 Task: Create a rule from the Agile list, Priority changed -> Complete task in the project UniTech if Priority Cleared then Complete Task.
Action: Mouse moved to (44, 320)
Screenshot: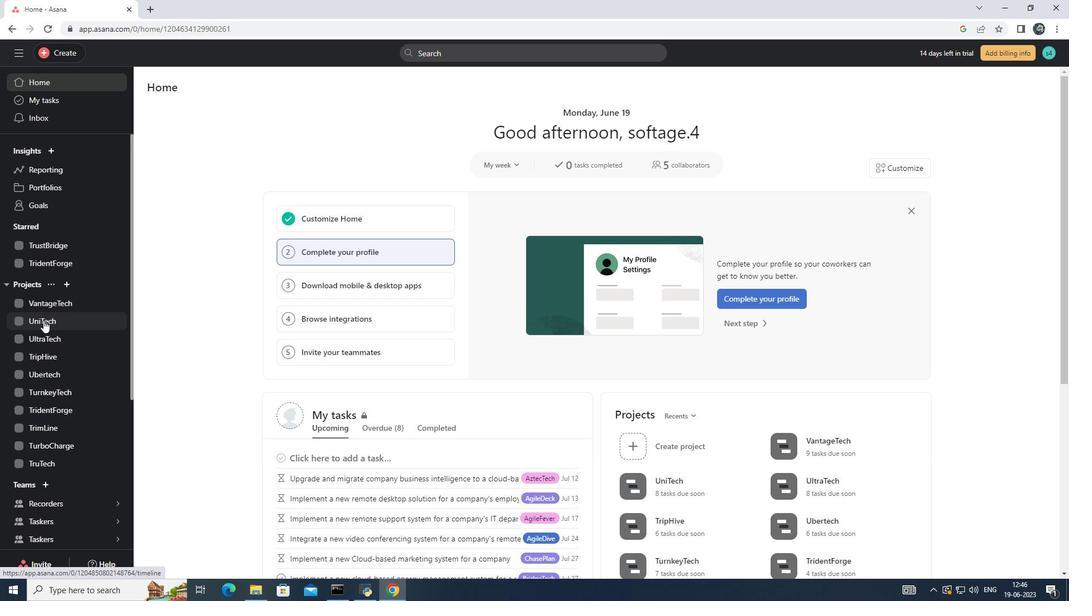 
Action: Mouse pressed left at (44, 320)
Screenshot: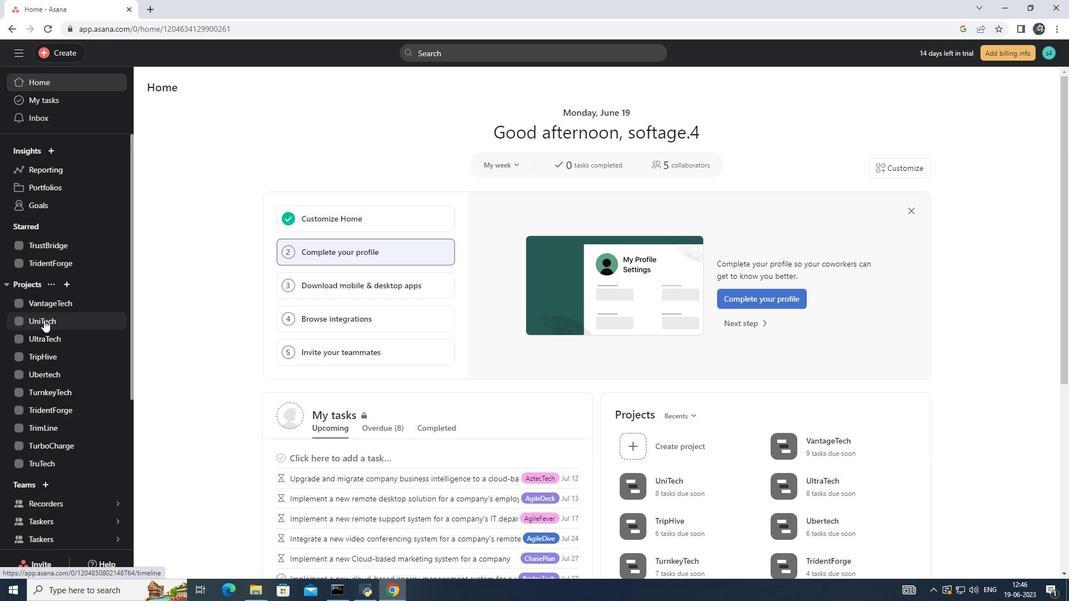 
Action: Mouse moved to (1028, 90)
Screenshot: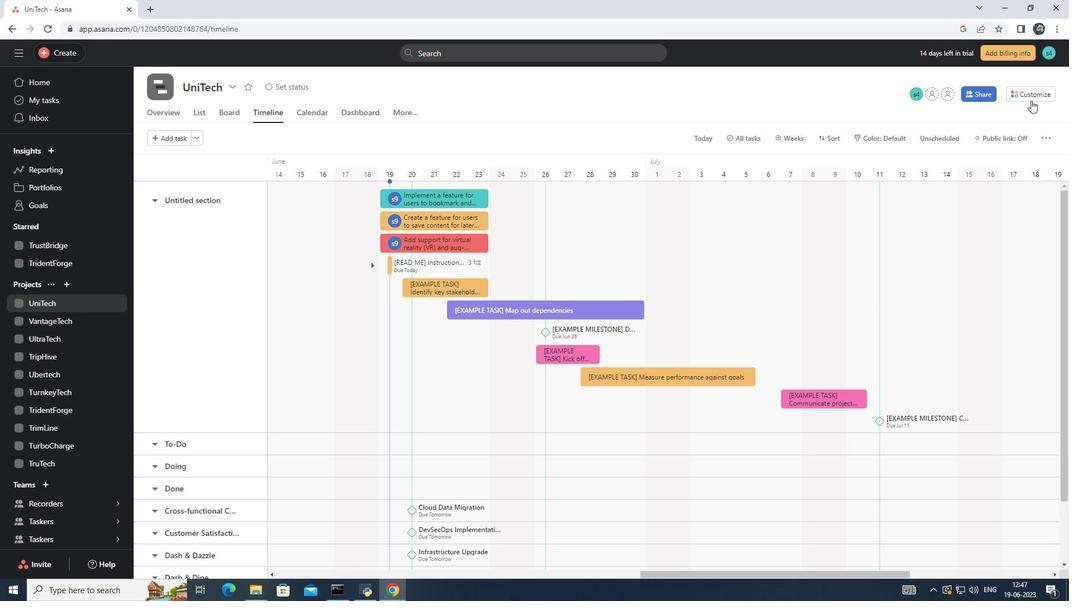 
Action: Mouse pressed left at (1028, 90)
Screenshot: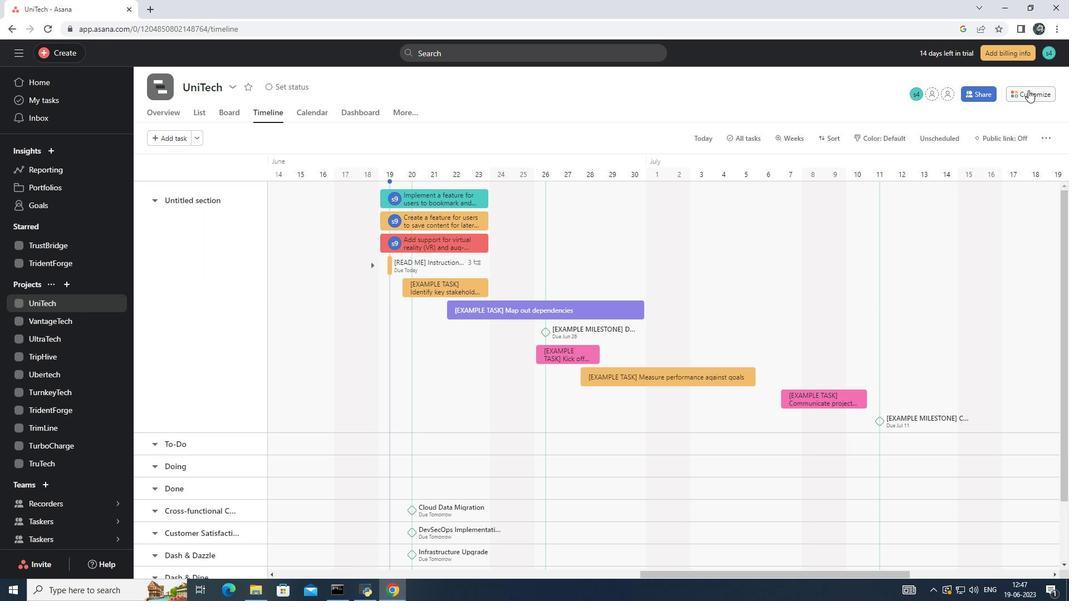 
Action: Mouse moved to (833, 281)
Screenshot: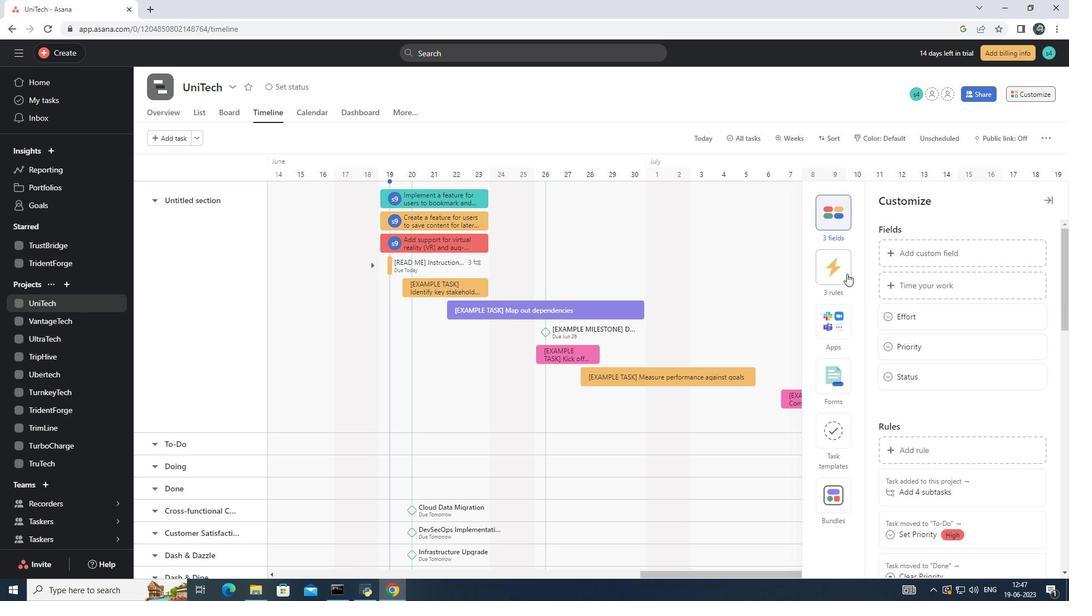 
Action: Mouse pressed left at (833, 281)
Screenshot: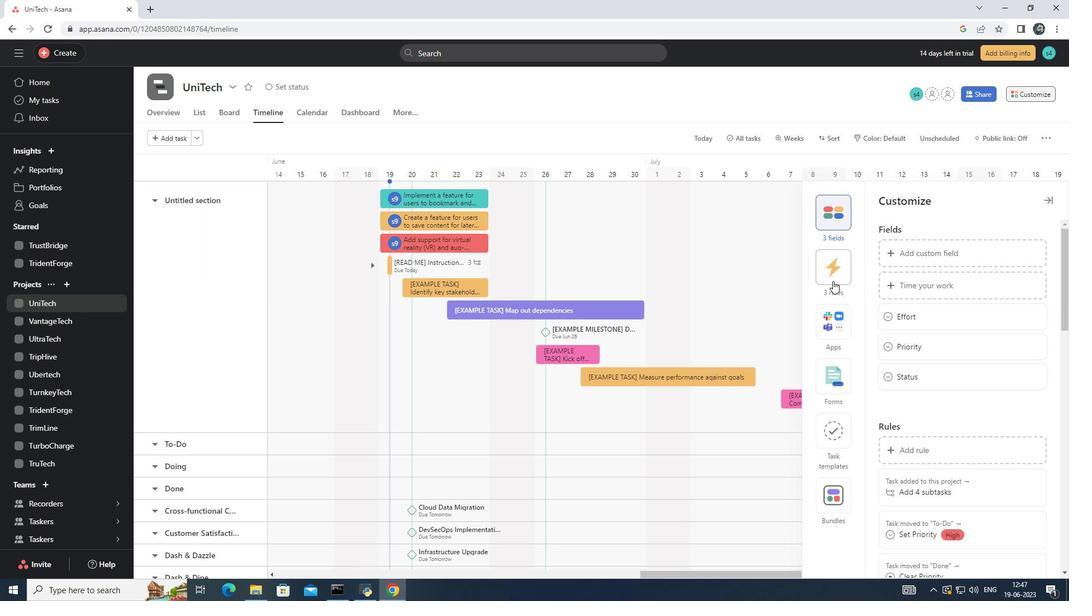 
Action: Mouse moved to (967, 255)
Screenshot: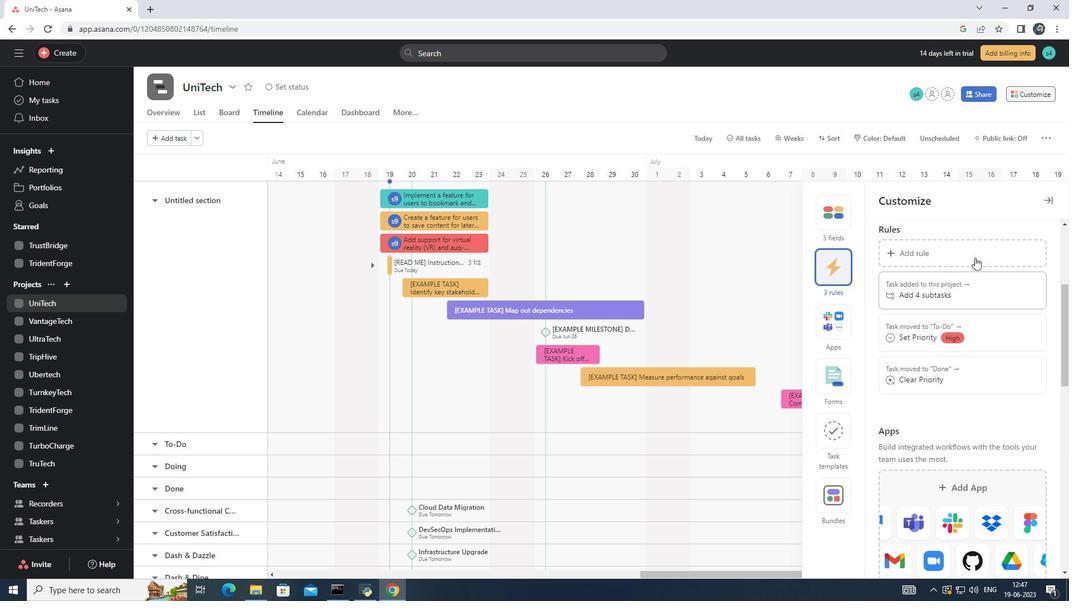 
Action: Mouse pressed left at (967, 255)
Screenshot: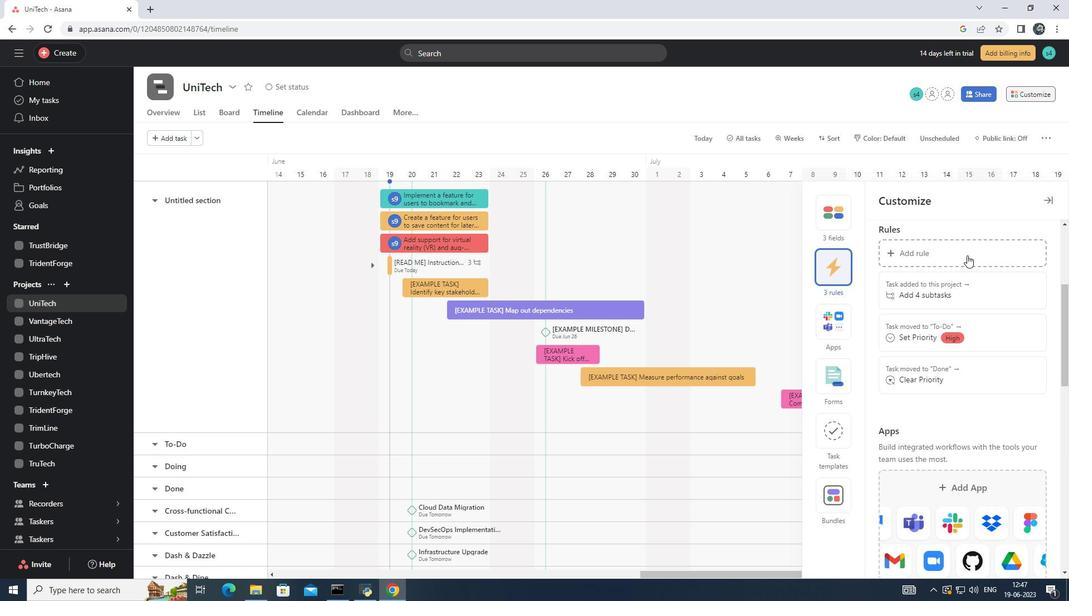 
Action: Mouse moved to (234, 170)
Screenshot: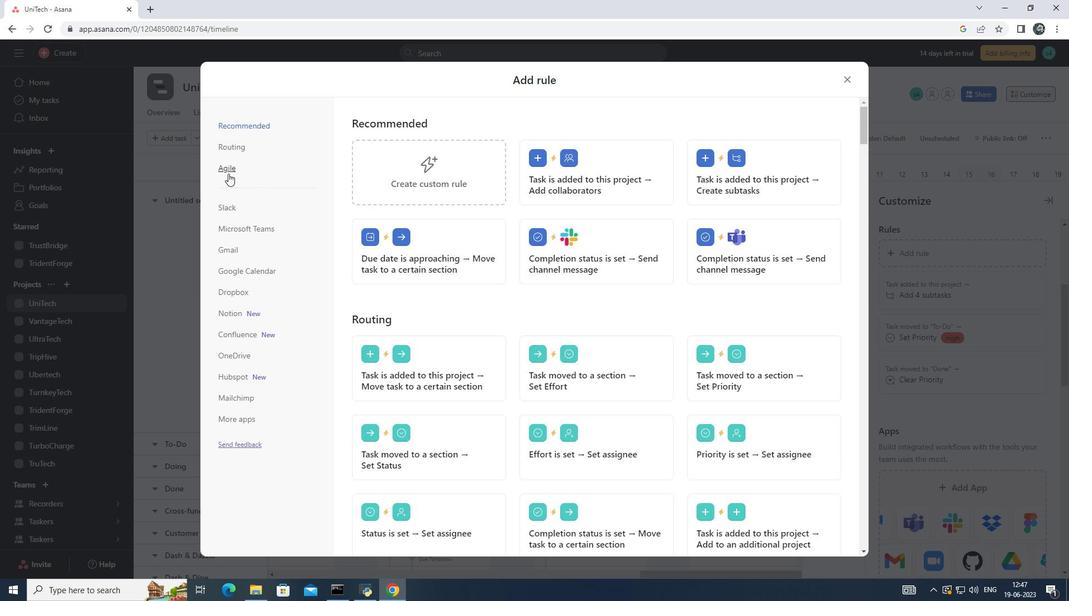 
Action: Mouse pressed left at (234, 170)
Screenshot: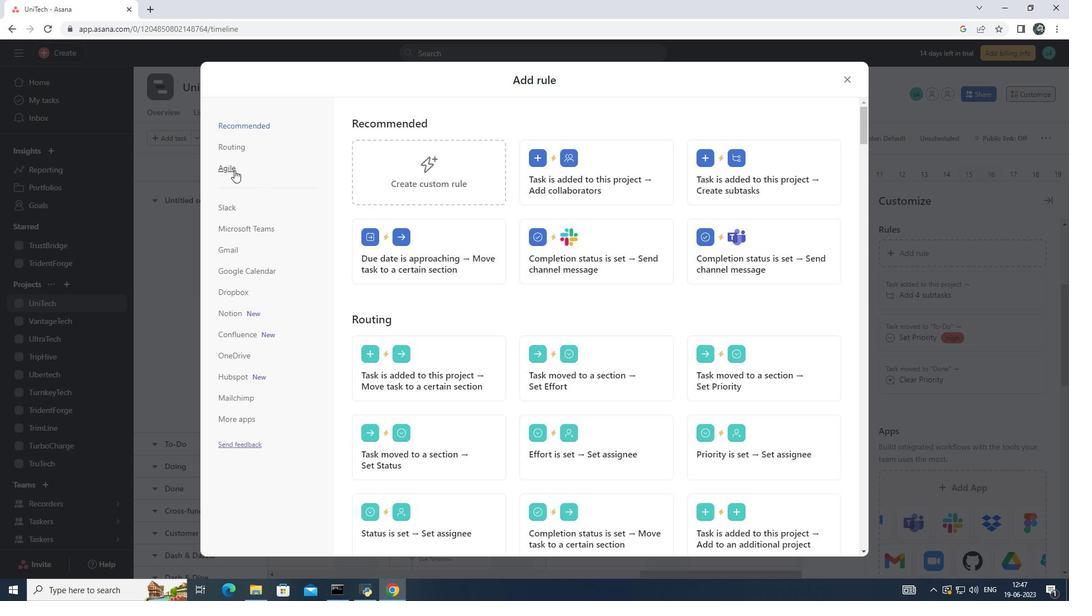 
Action: Mouse moved to (625, 165)
Screenshot: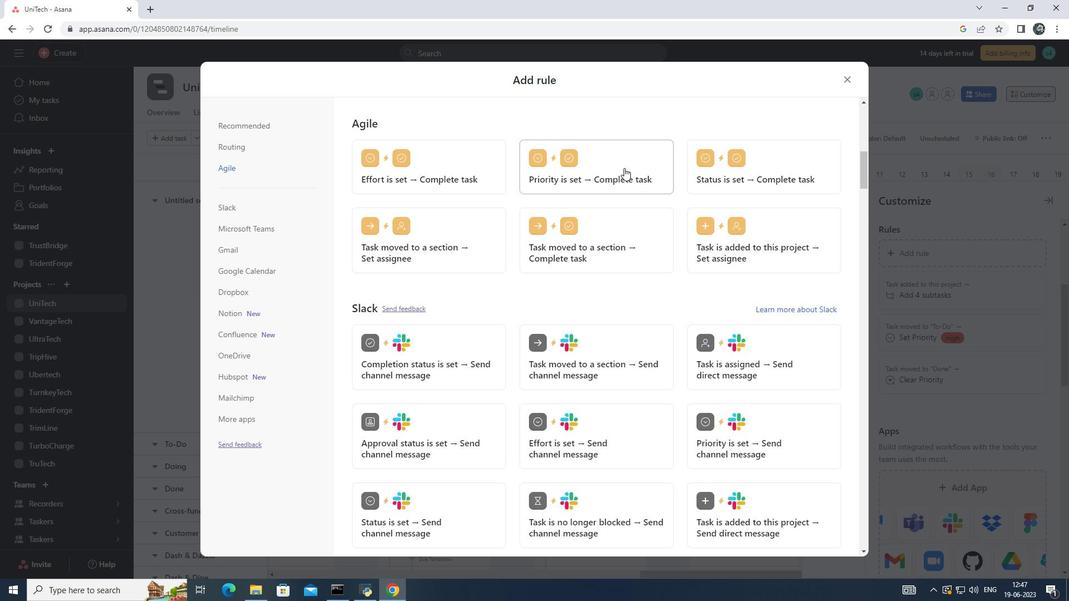 
Action: Mouse pressed left at (625, 165)
Screenshot: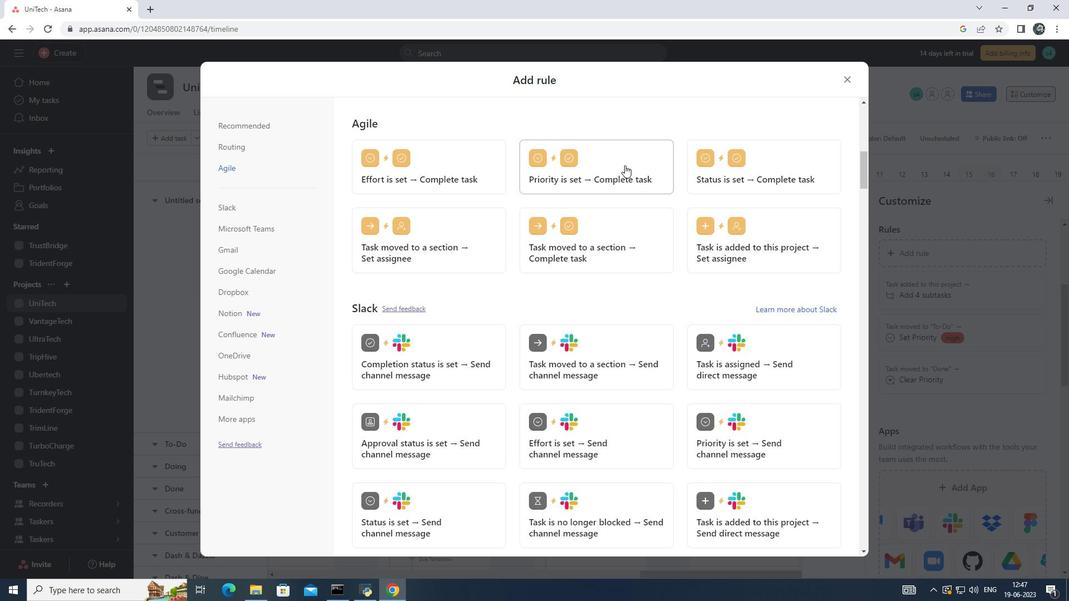 
Action: Mouse moved to (457, 304)
Screenshot: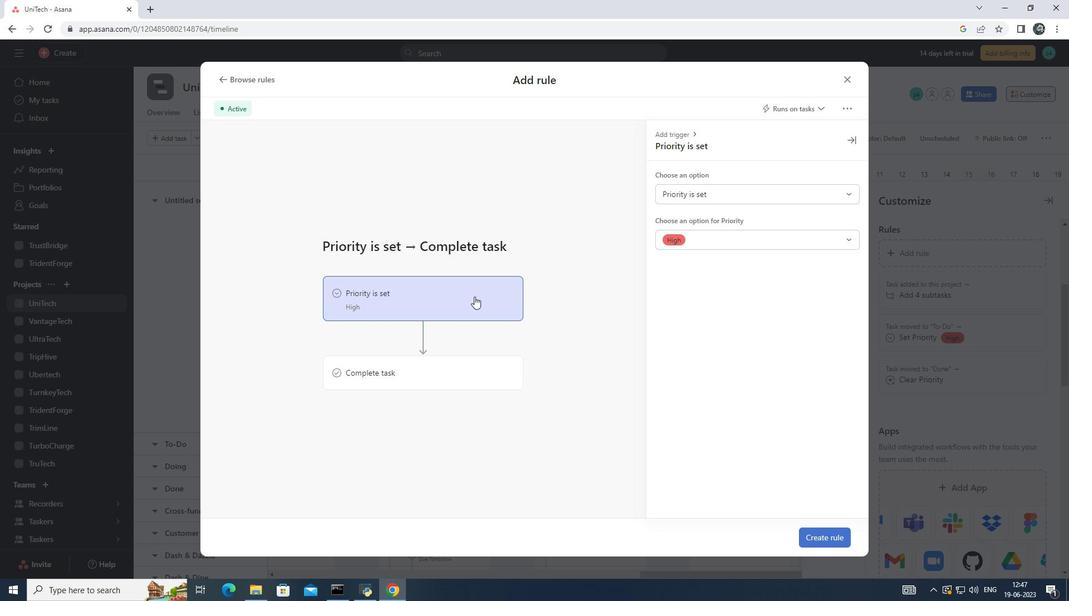 
Action: Mouse pressed left at (457, 304)
Screenshot: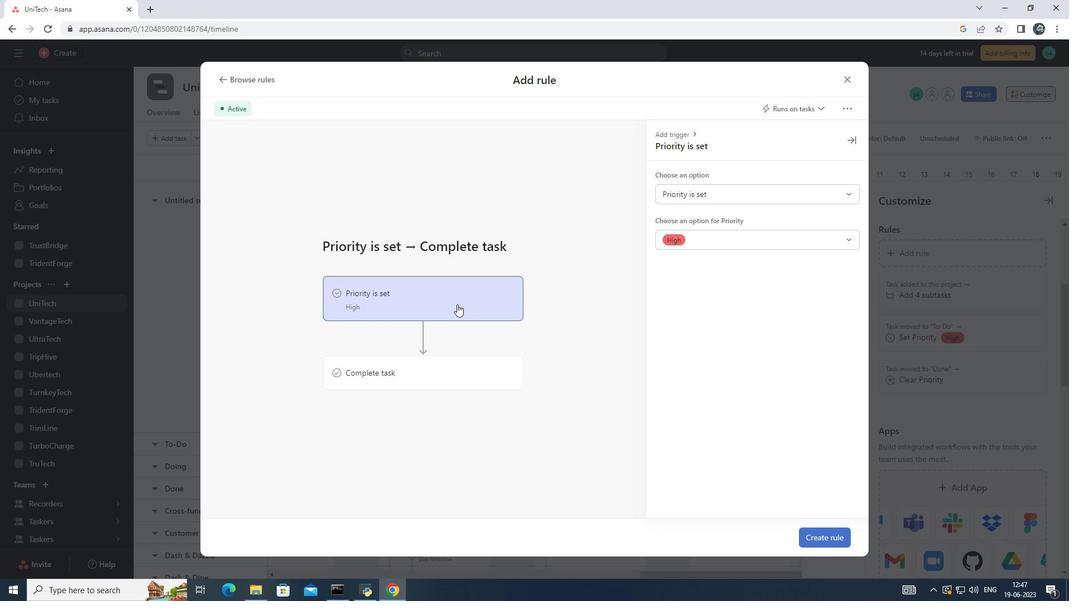 
Action: Mouse moved to (724, 194)
Screenshot: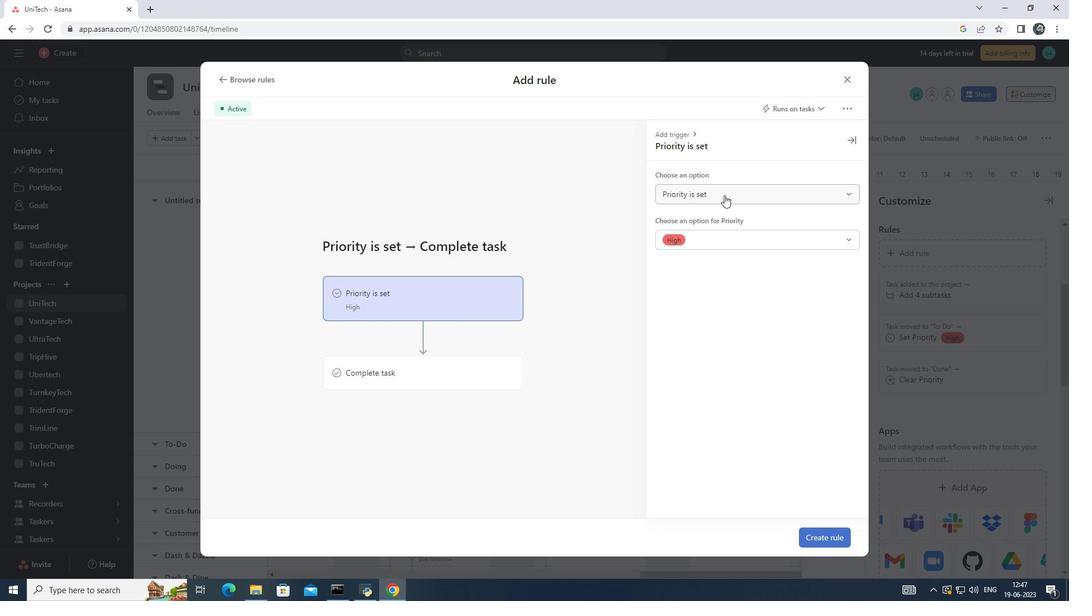 
Action: Mouse pressed left at (724, 194)
Screenshot: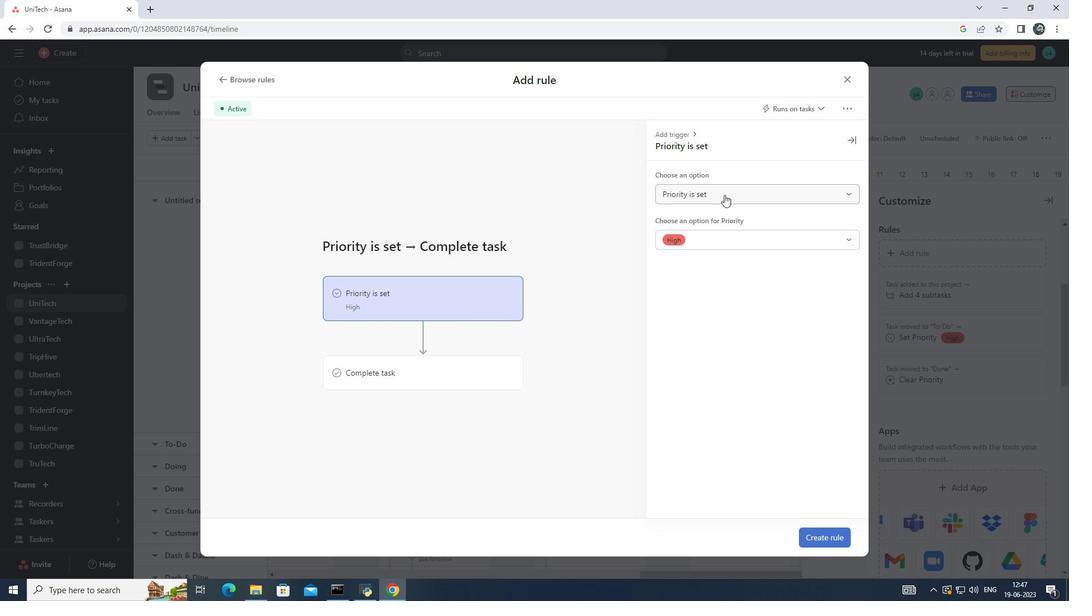 
Action: Mouse moved to (710, 236)
Screenshot: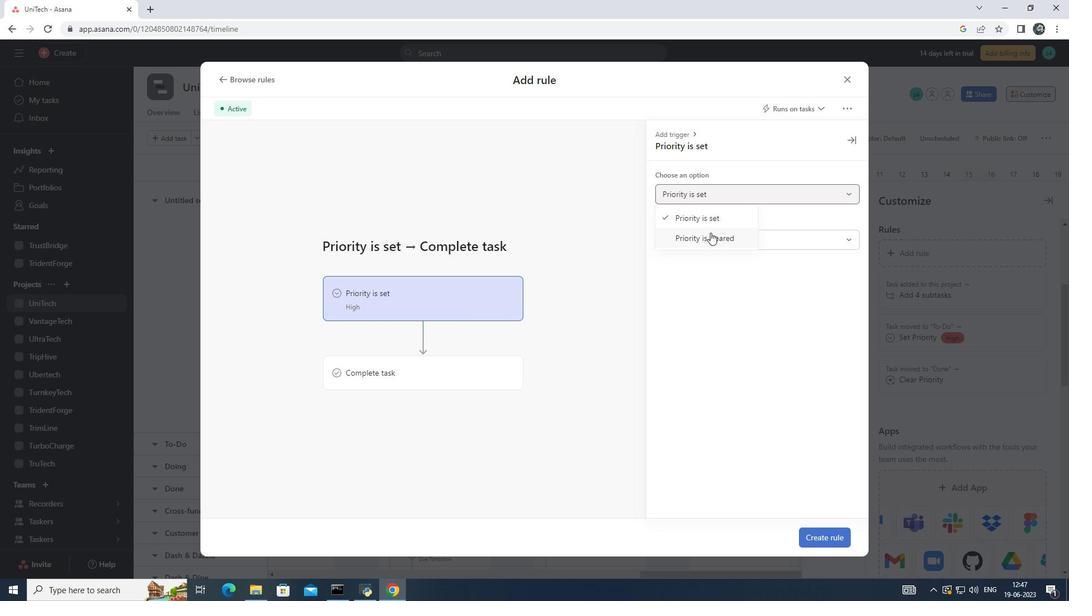 
Action: Mouse pressed left at (710, 236)
Screenshot: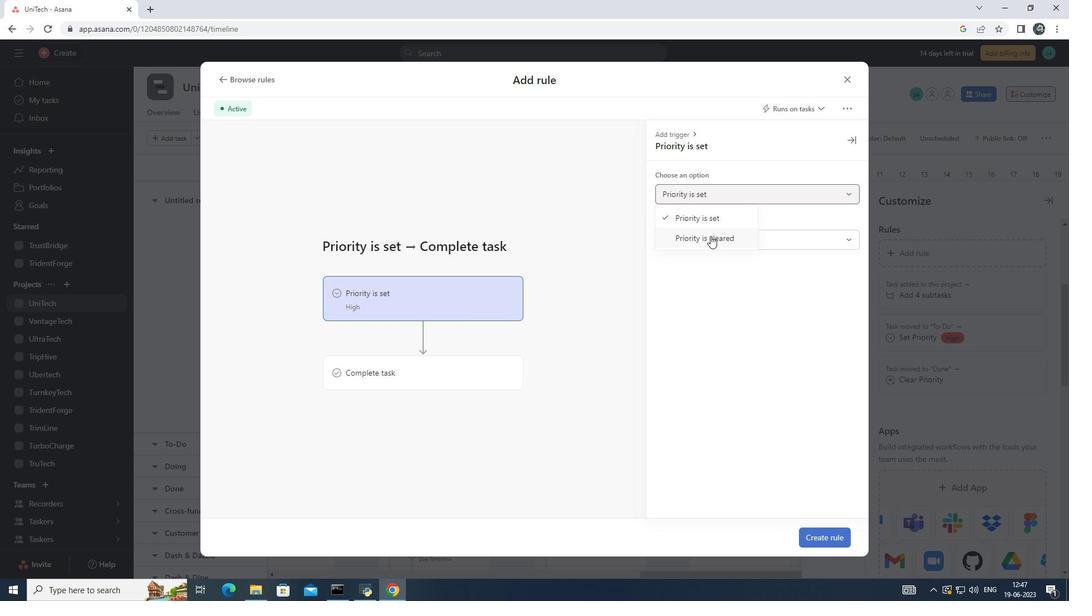 
Action: Mouse moved to (428, 370)
Screenshot: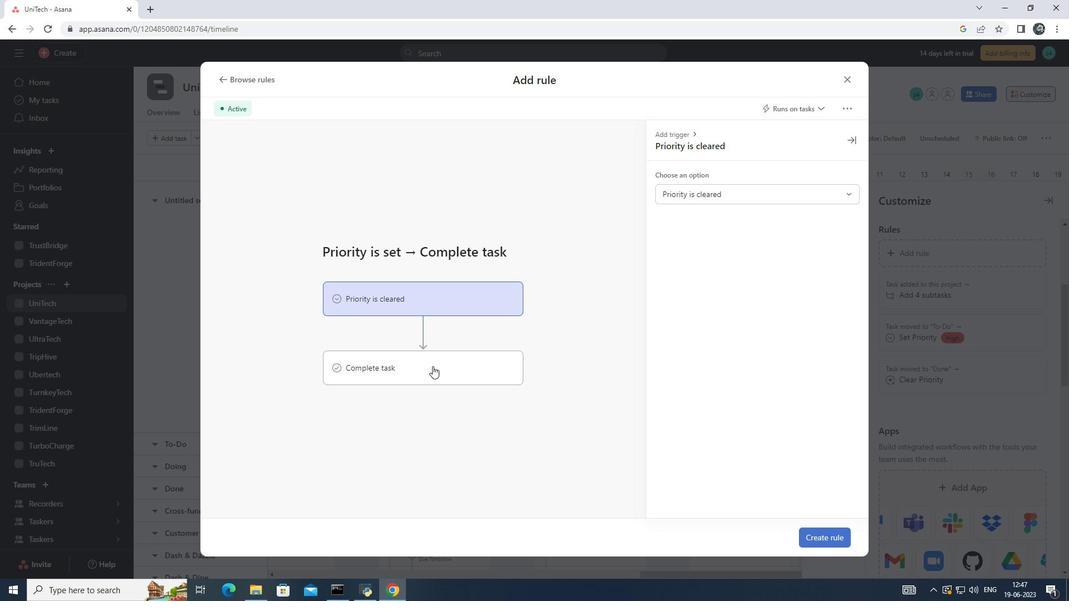
Action: Mouse pressed left at (428, 370)
Screenshot: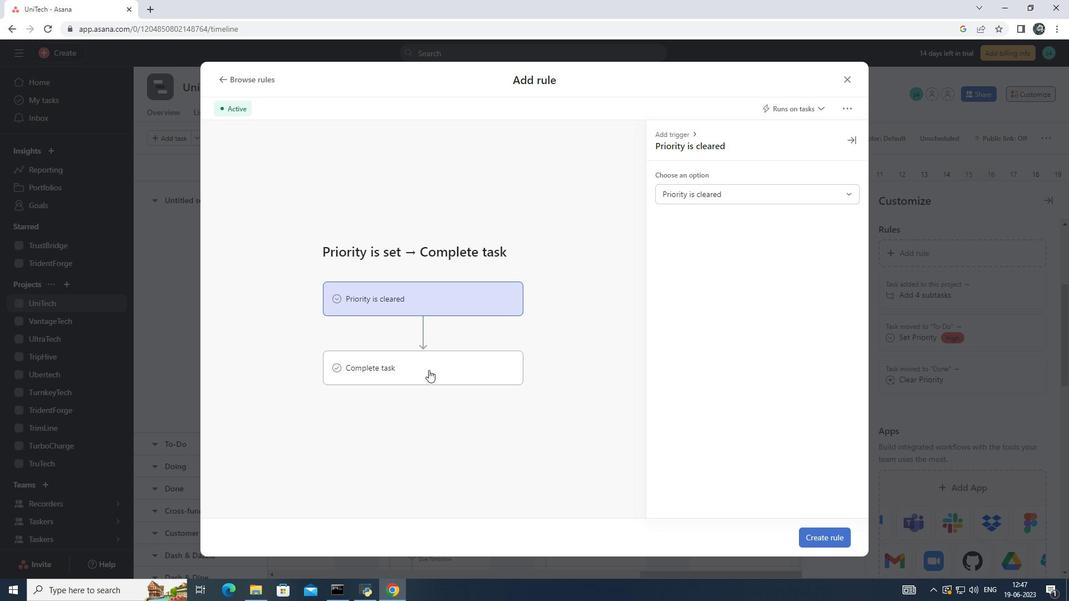
Action: Mouse moved to (703, 196)
Screenshot: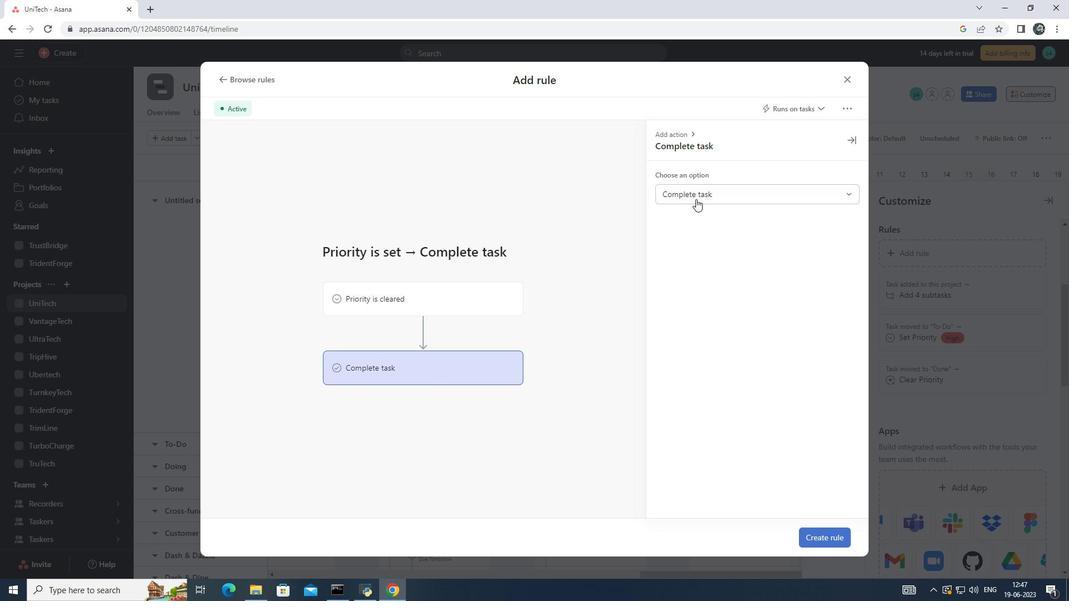 
Action: Mouse pressed left at (703, 196)
Screenshot: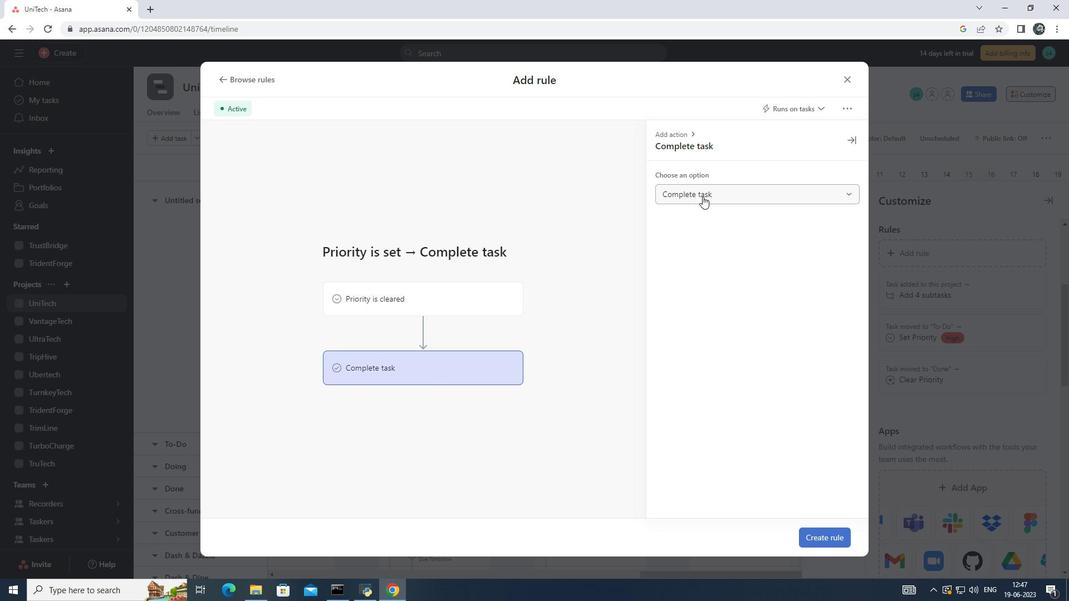 
Action: Mouse moved to (692, 222)
Screenshot: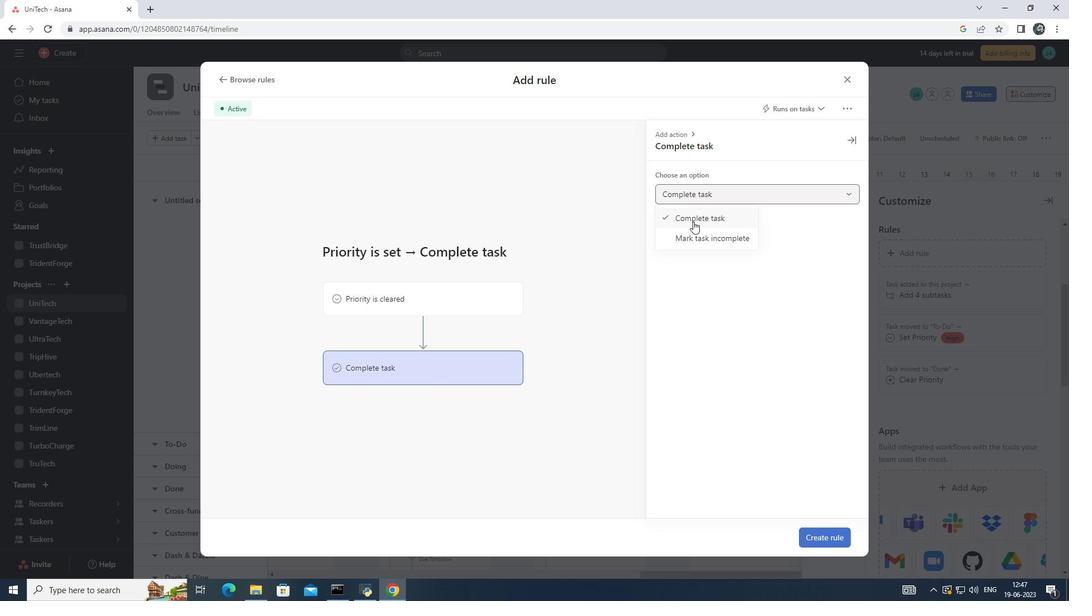
Action: Mouse pressed left at (692, 222)
Screenshot: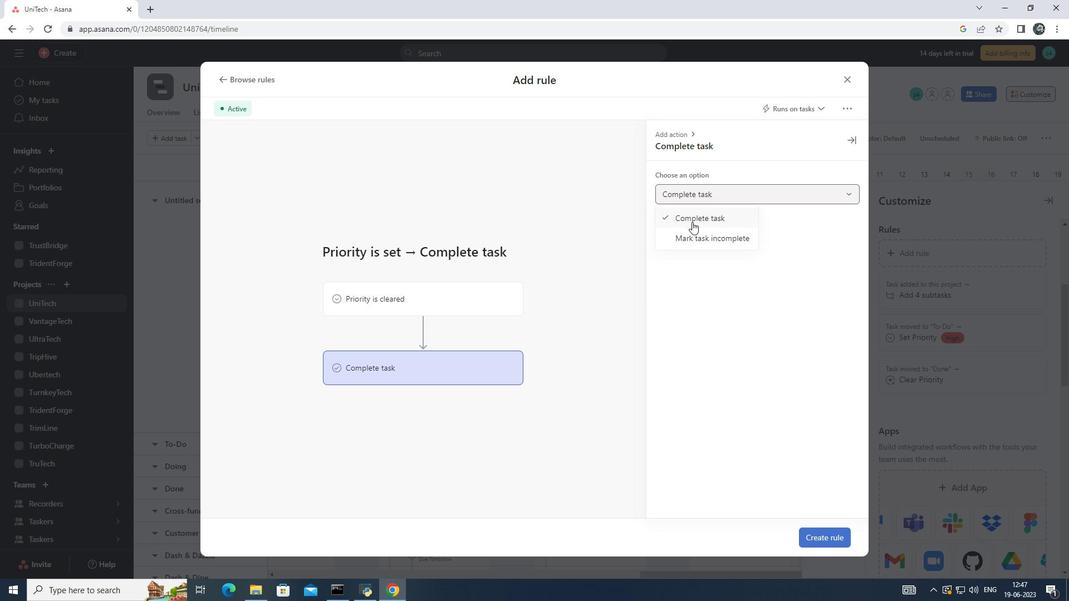 
Action: Mouse moved to (810, 534)
Screenshot: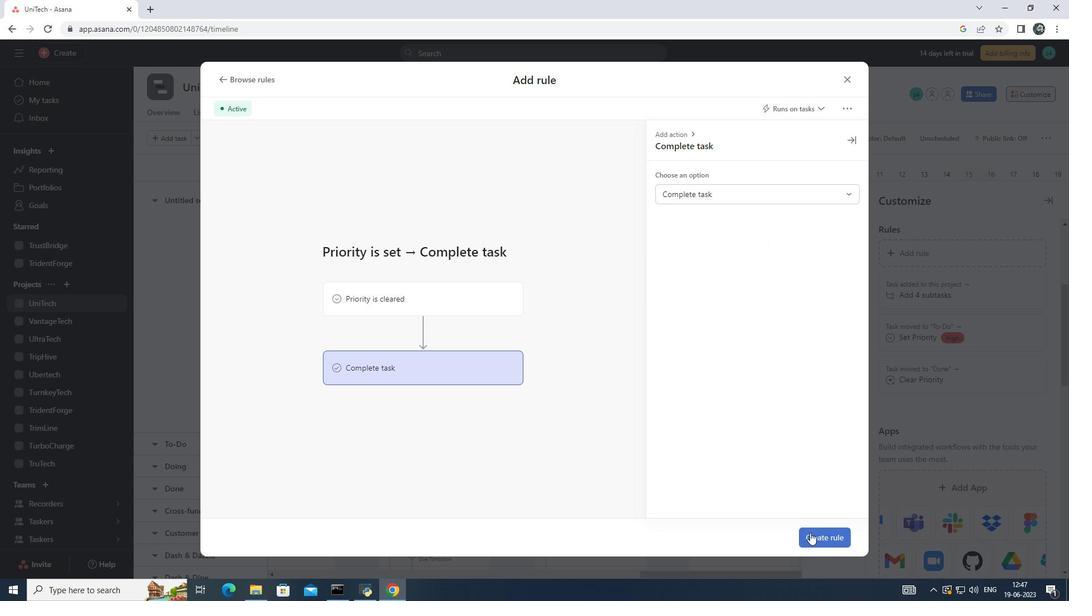 
Action: Mouse pressed left at (810, 534)
Screenshot: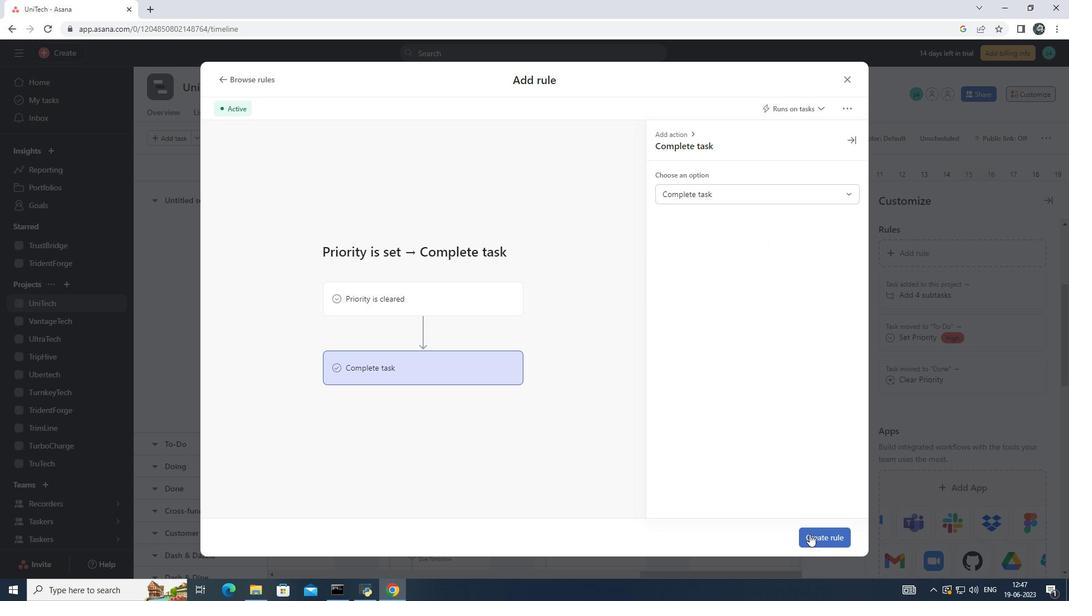 
Action: Mouse moved to (584, 411)
Screenshot: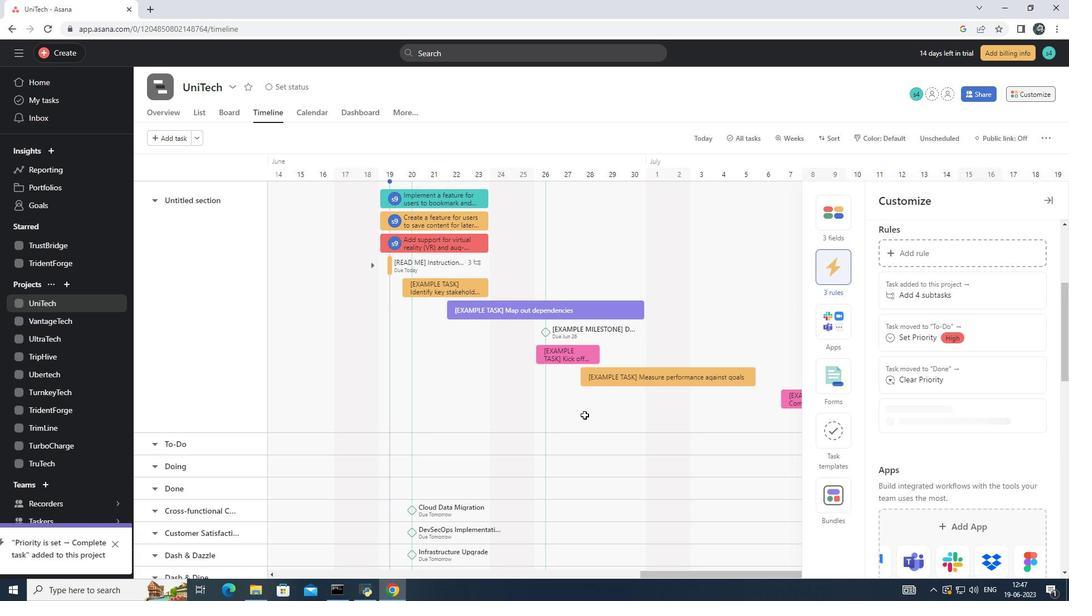 
